 Task: Toggle the format insert space after the constructor.
Action: Mouse moved to (23, 627)
Screenshot: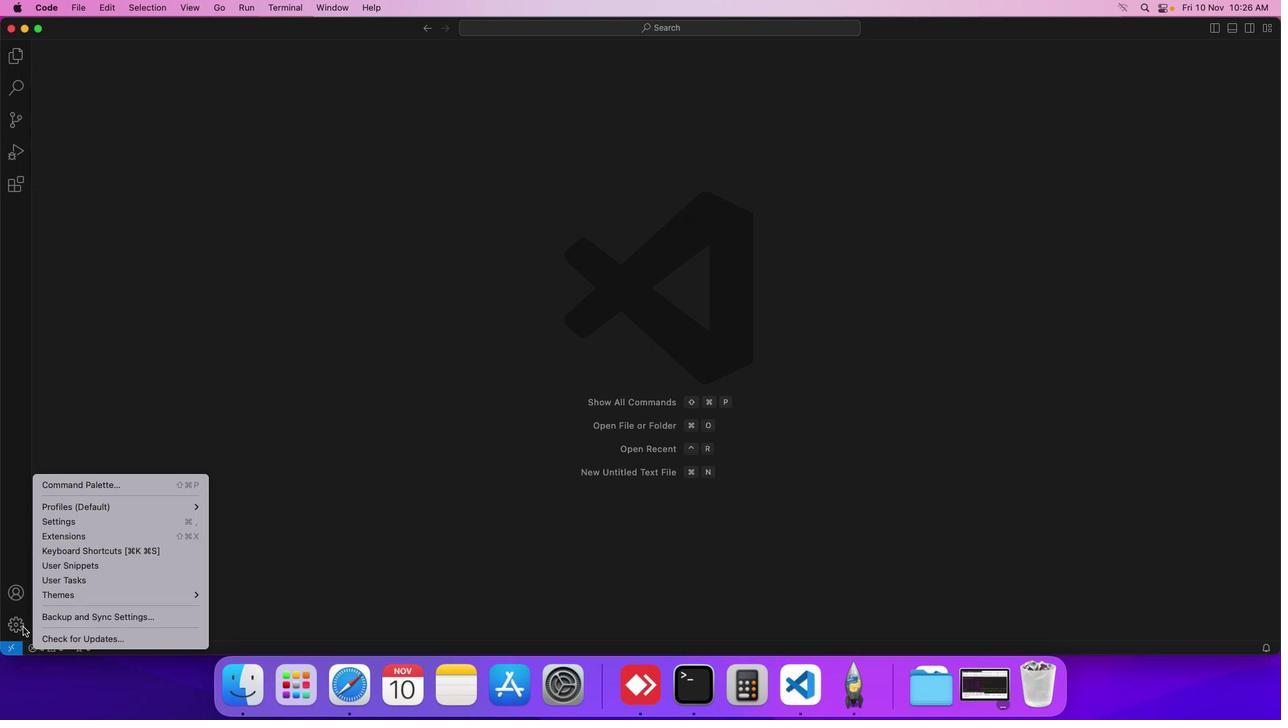 
Action: Mouse pressed left at (23, 627)
Screenshot: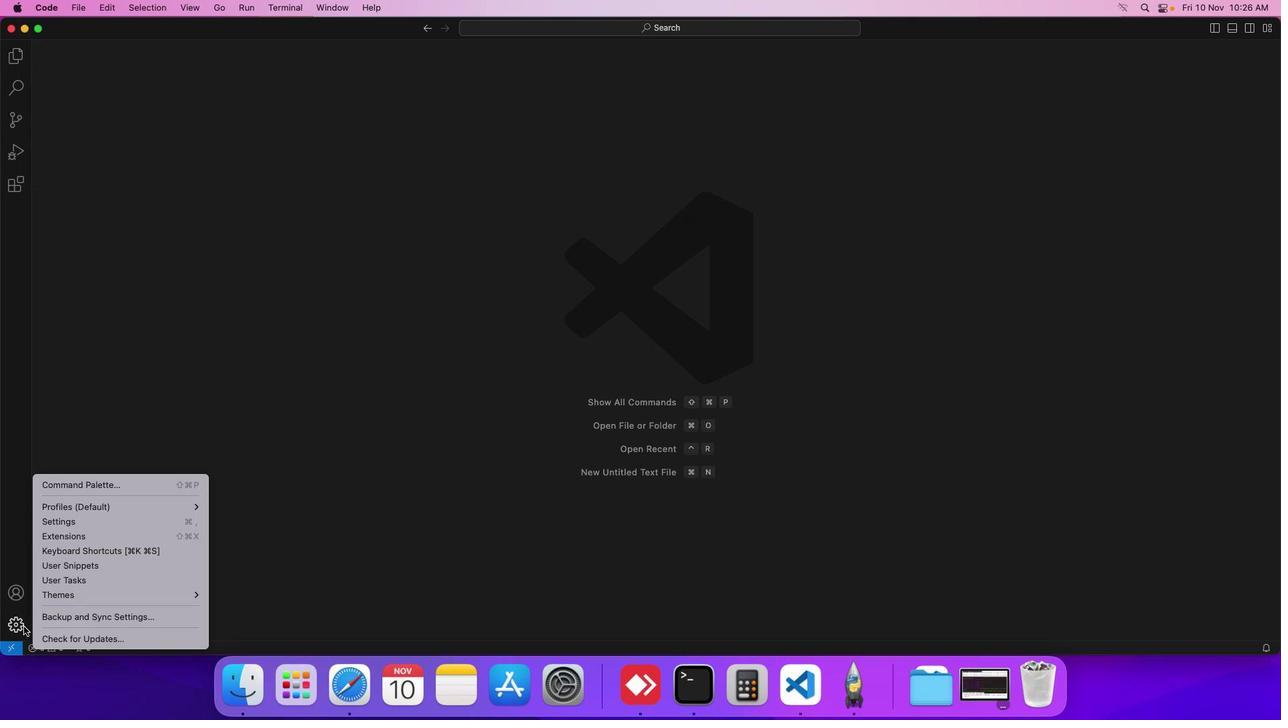 
Action: Mouse moved to (76, 524)
Screenshot: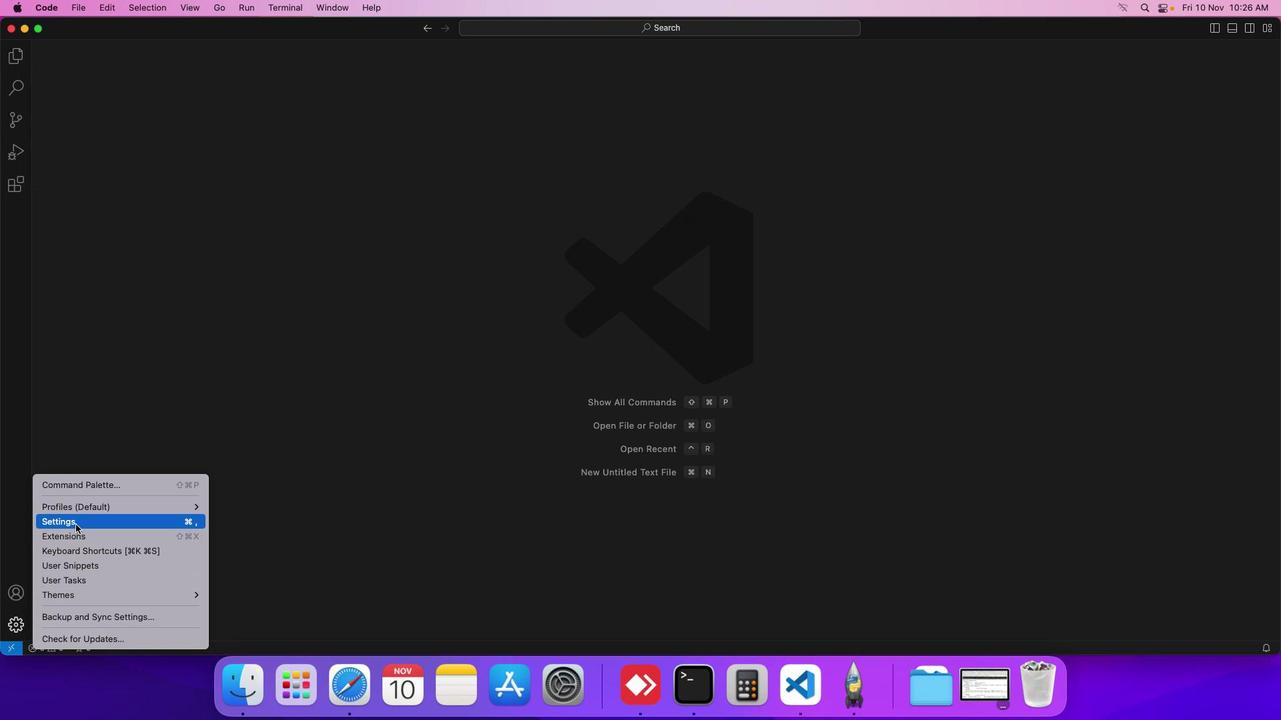 
Action: Mouse pressed left at (76, 524)
Screenshot: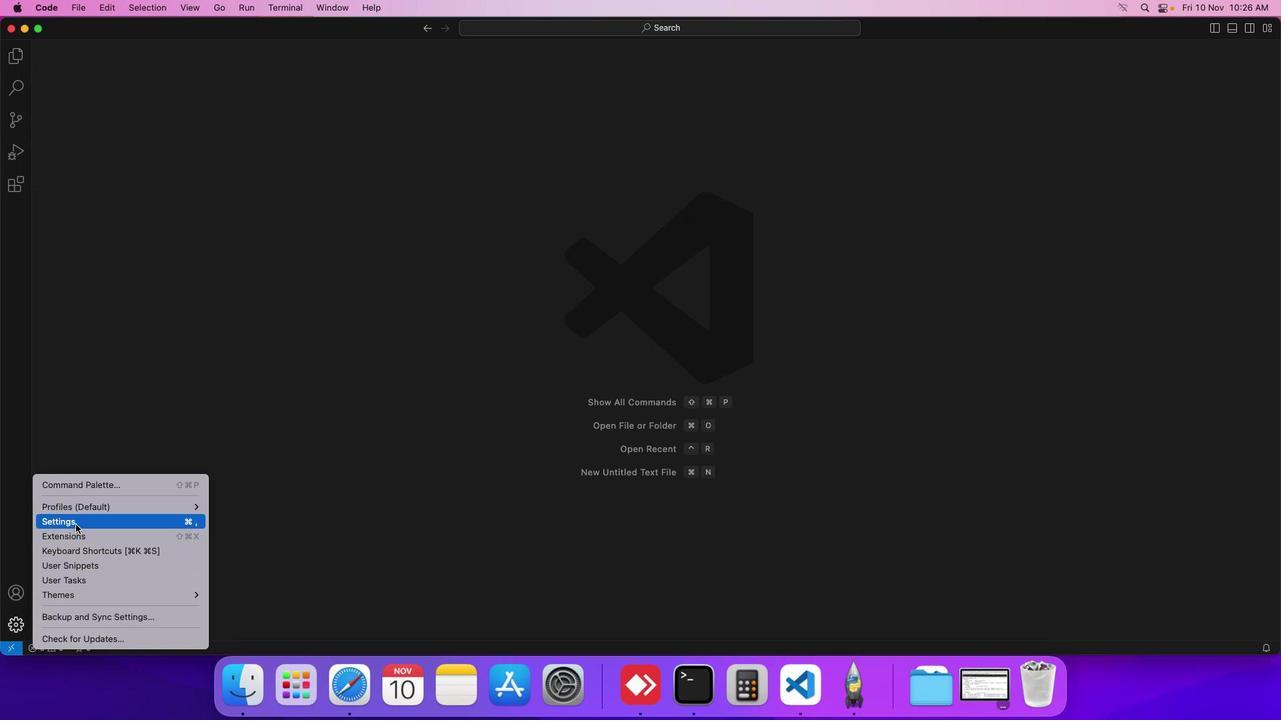 
Action: Mouse moved to (293, 240)
Screenshot: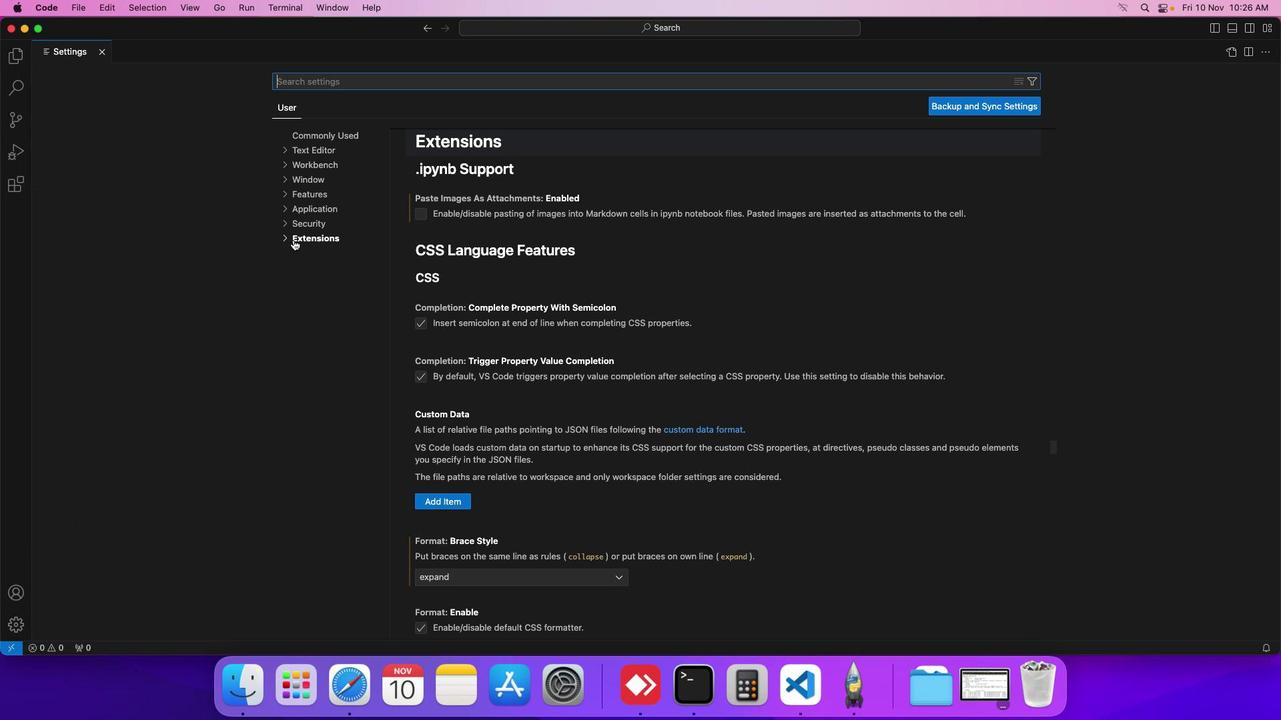 
Action: Mouse pressed left at (293, 240)
Screenshot: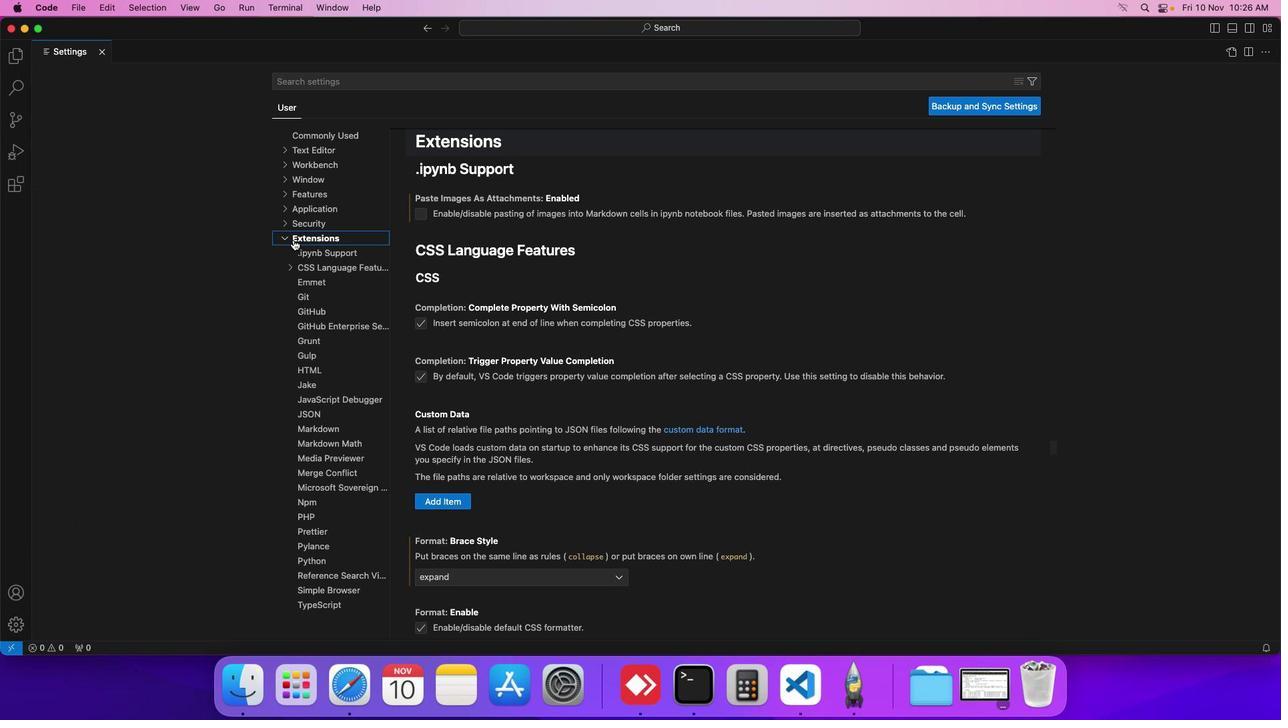 
Action: Mouse moved to (305, 606)
Screenshot: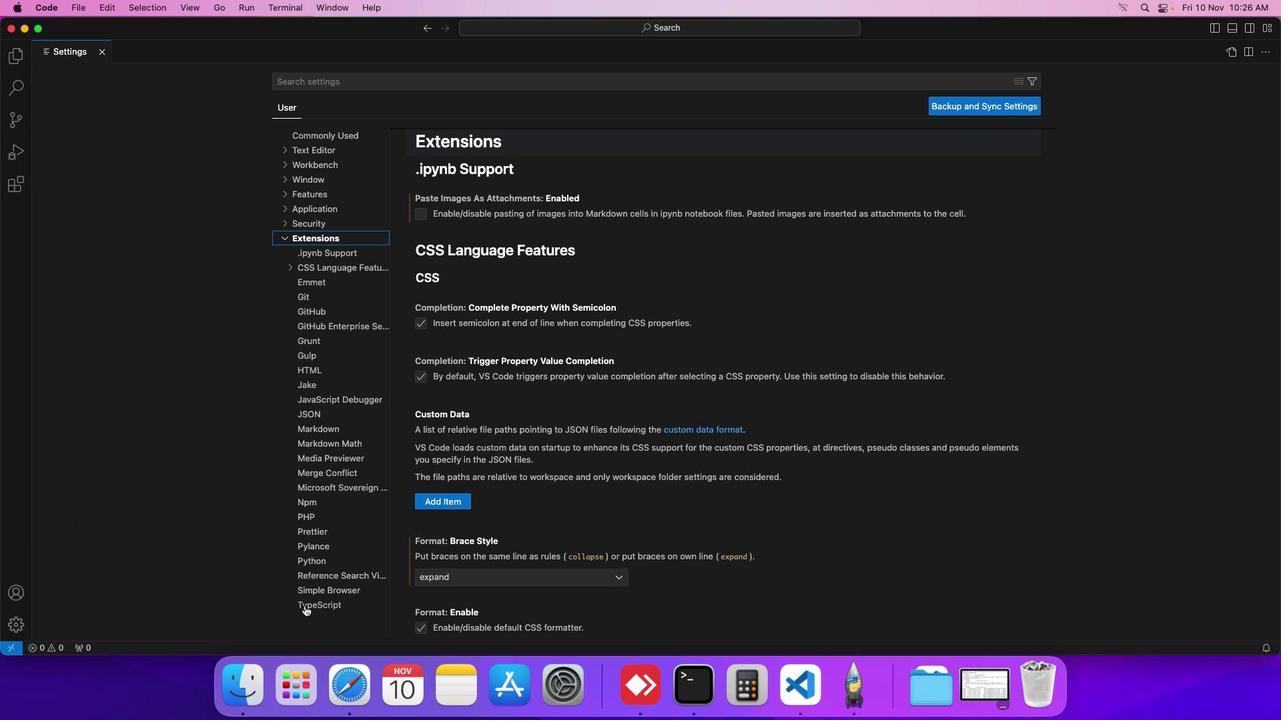 
Action: Mouse pressed left at (305, 606)
Screenshot: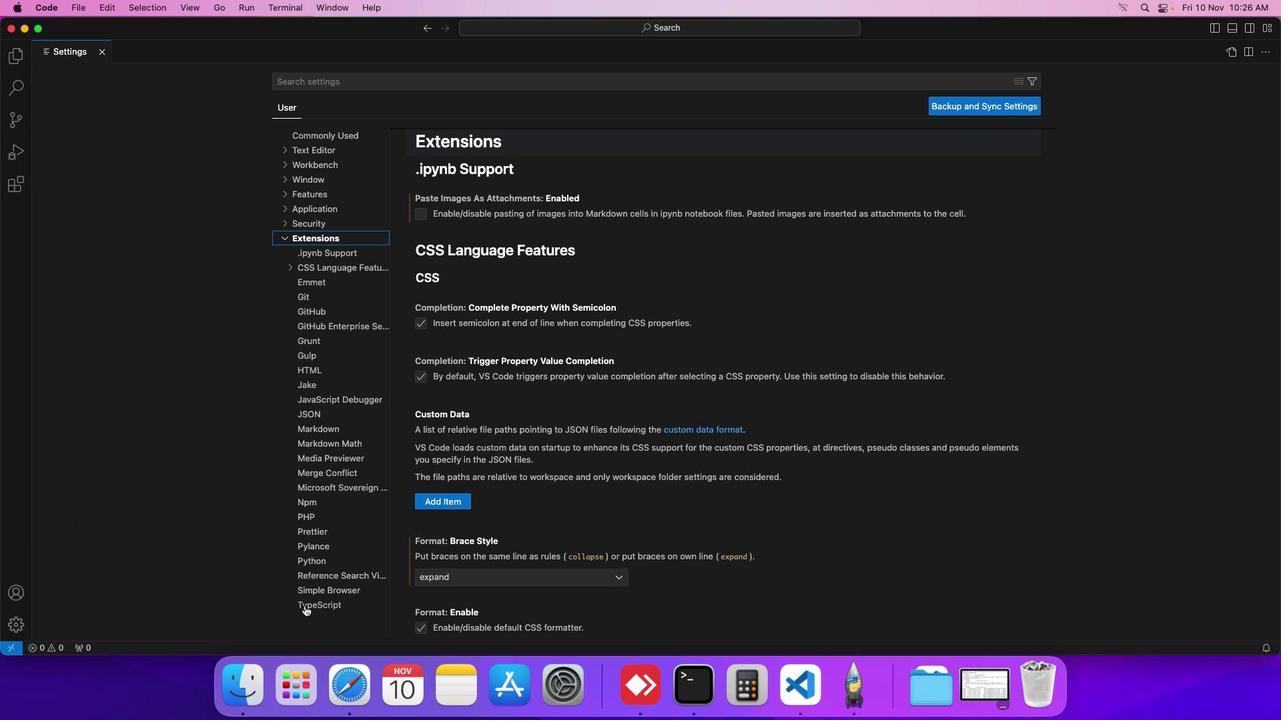 
Action: Mouse moved to (419, 341)
Screenshot: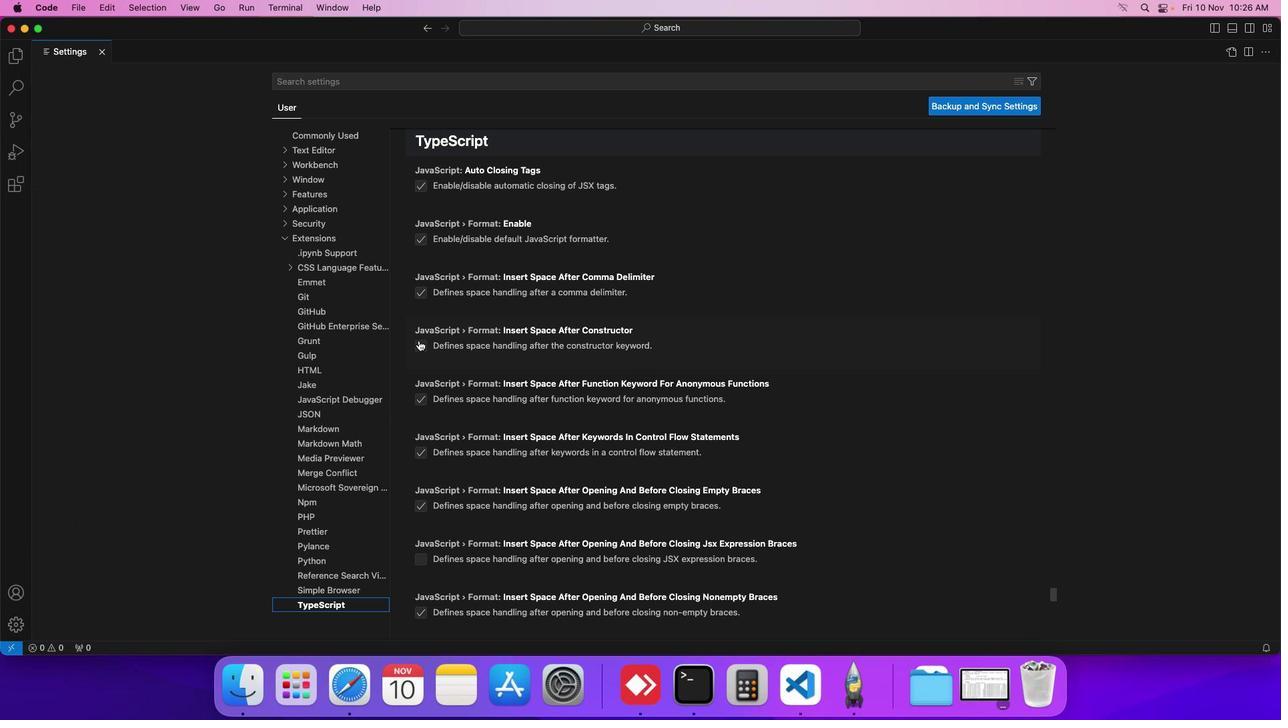 
Action: Mouse pressed left at (419, 341)
Screenshot: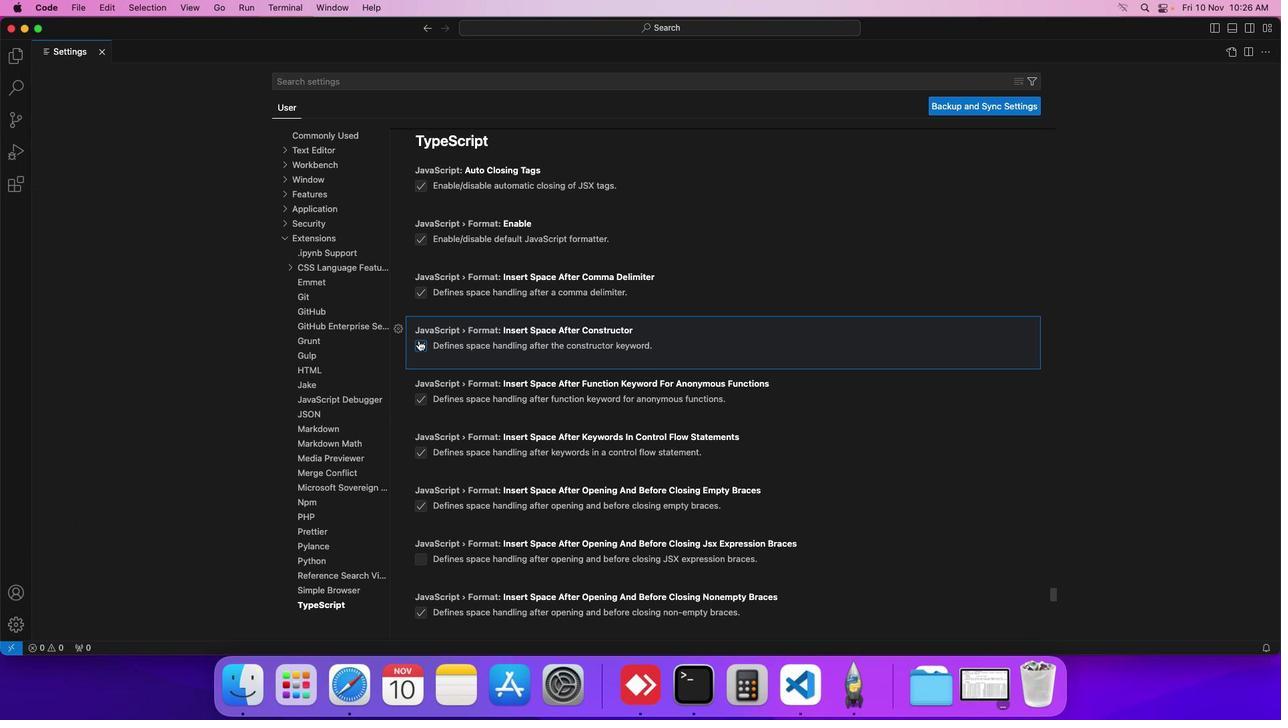 
